 Task: Create New Customer with Customer Name: Chicken Express, Billing Address Line1: 3101 Abia Martin Drive, Billing Address Line2:  Panther Burn, Billing Address Line3:  Mississippi 38765
Action: Mouse moved to (165, 52)
Screenshot: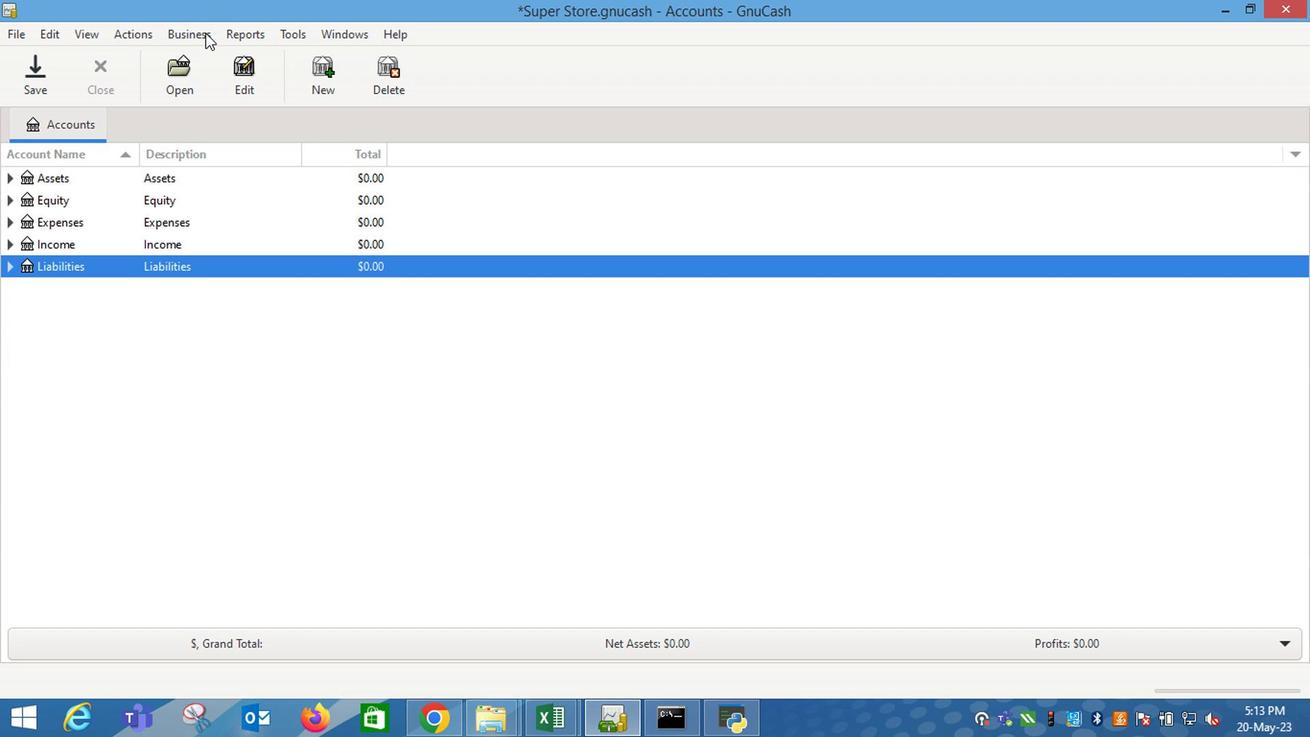 
Action: Mouse pressed left at (165, 52)
Screenshot: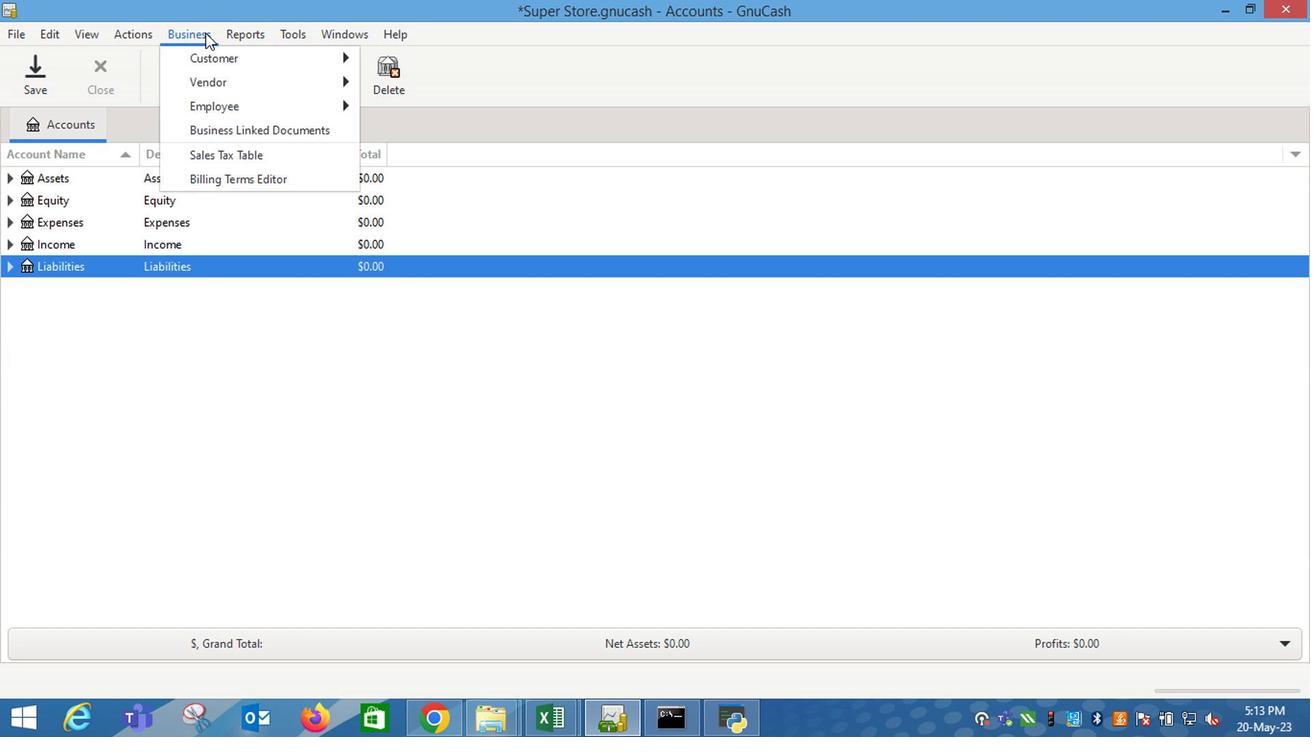 
Action: Mouse moved to (314, 88)
Screenshot: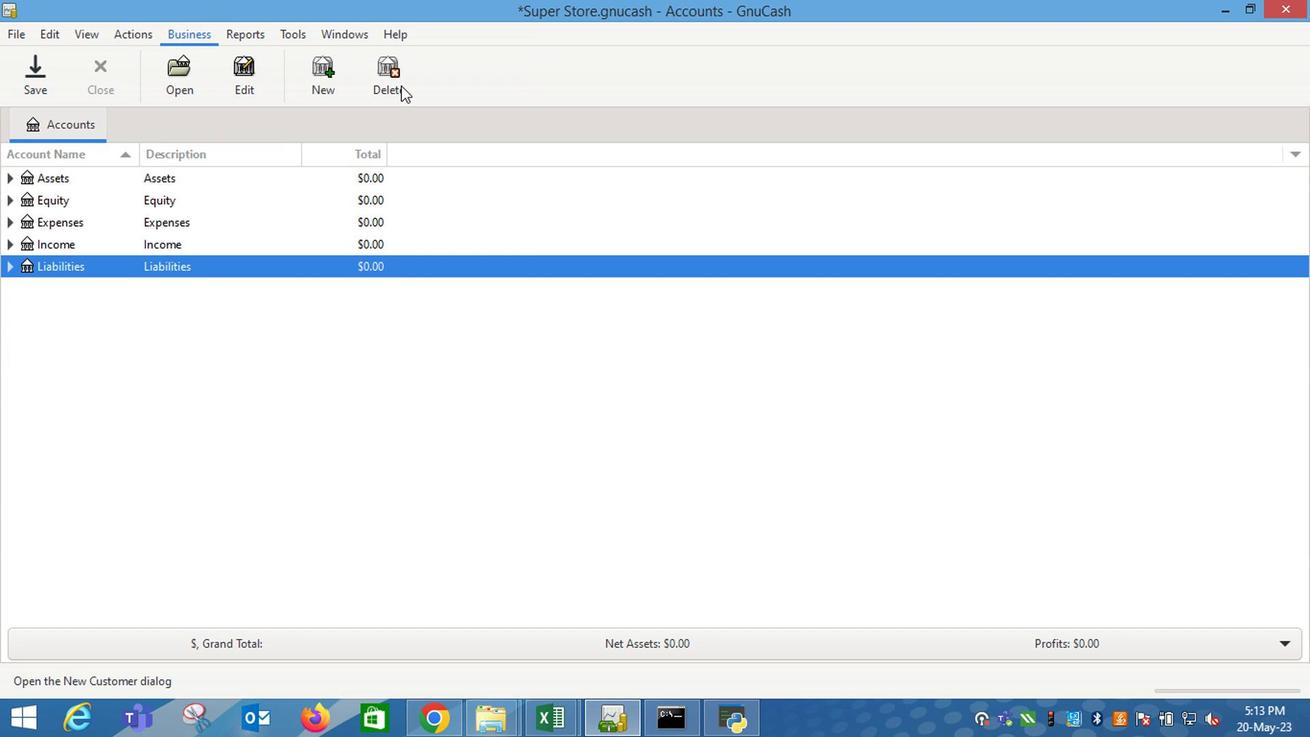 
Action: Mouse pressed left at (314, 88)
Screenshot: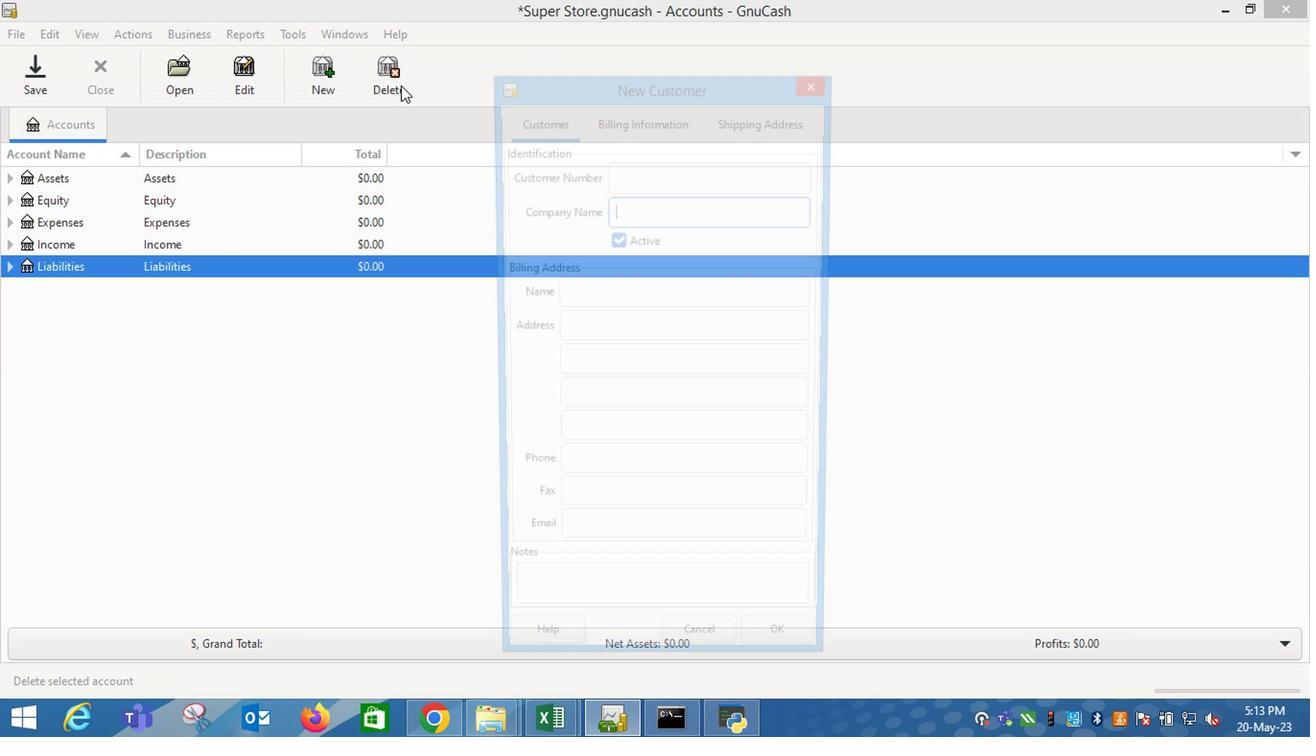 
Action: Key pressed <Key.shift_r>Chicken<Key.space><Key.shift_r>Express<Key.space><Key.backspace><Key.tab><Key.tab><Key.tab>3101<Key.space><Key.shift_r>Abia<Key.space><Key.shift_r>Mari<Key.backspace>ton<Key.backspace><Key.backspace>on<Key.backspace><Key.backspace>
Screenshot: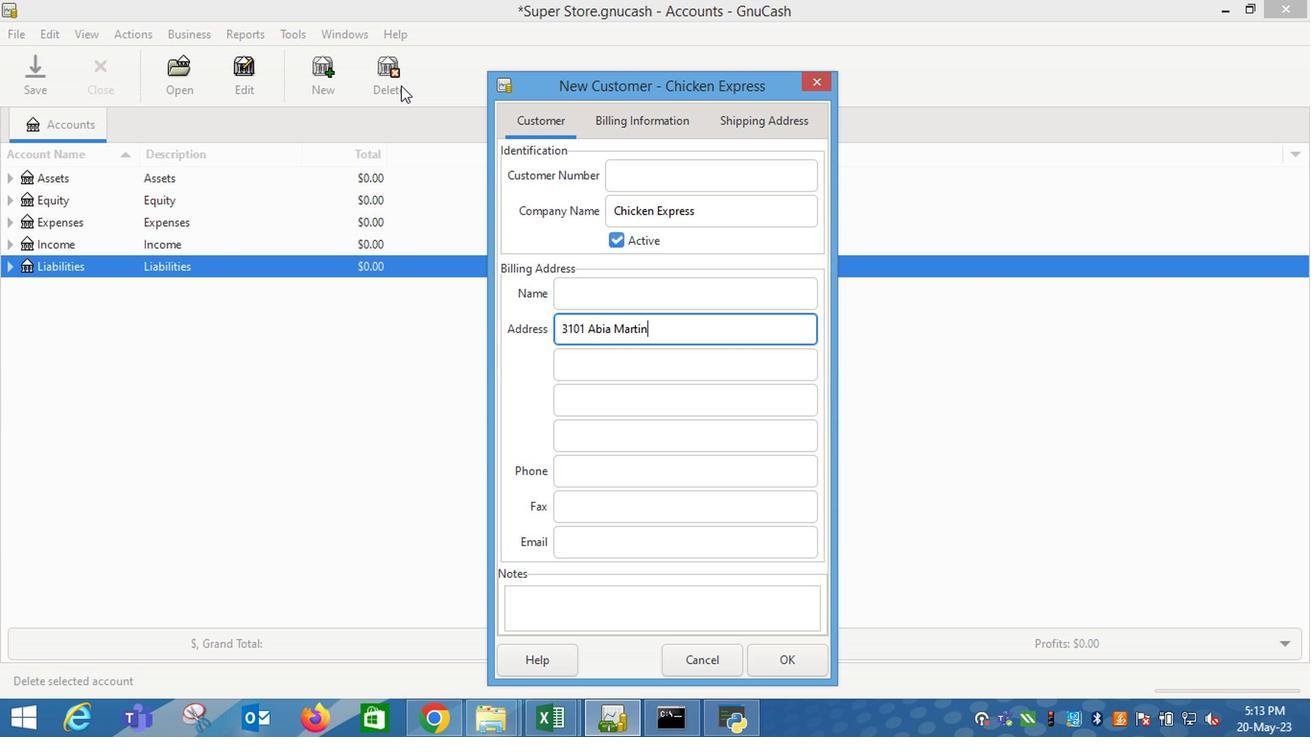
Action: Mouse moved to (176, 53)
Screenshot: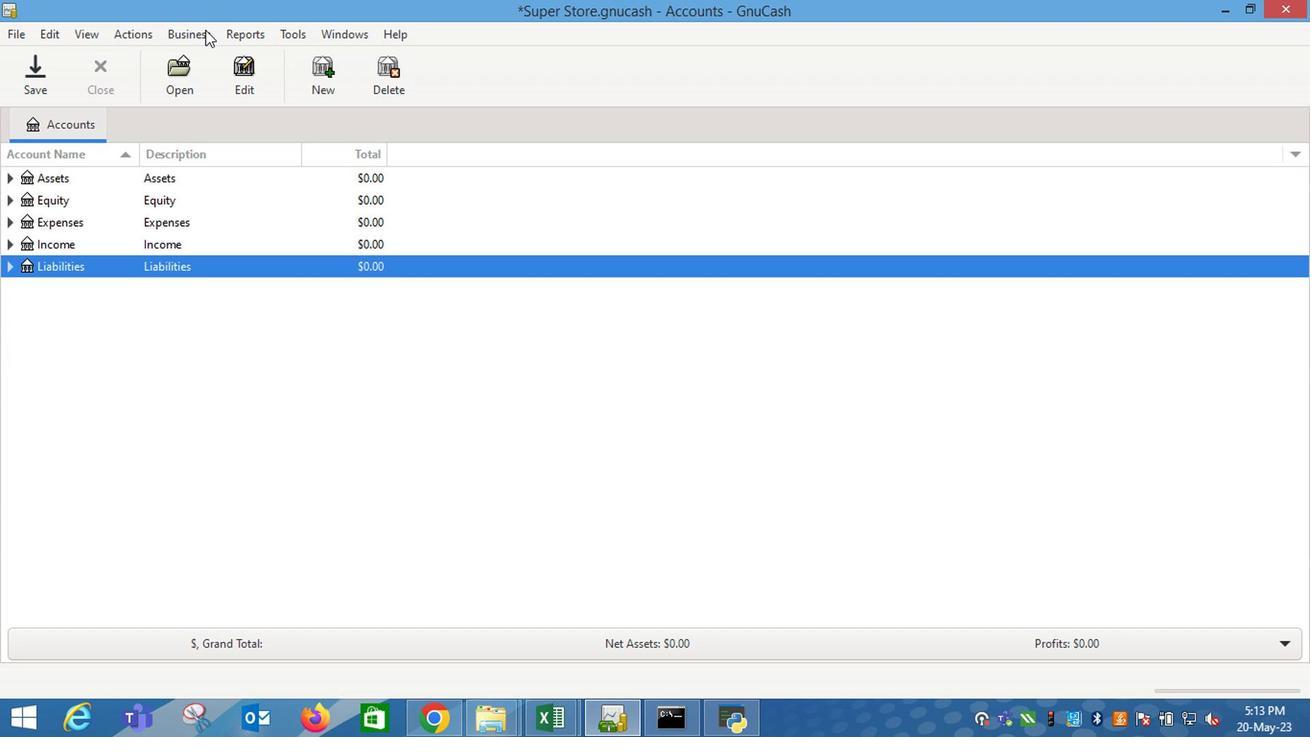 
Action: Mouse pressed left at (176, 53)
Screenshot: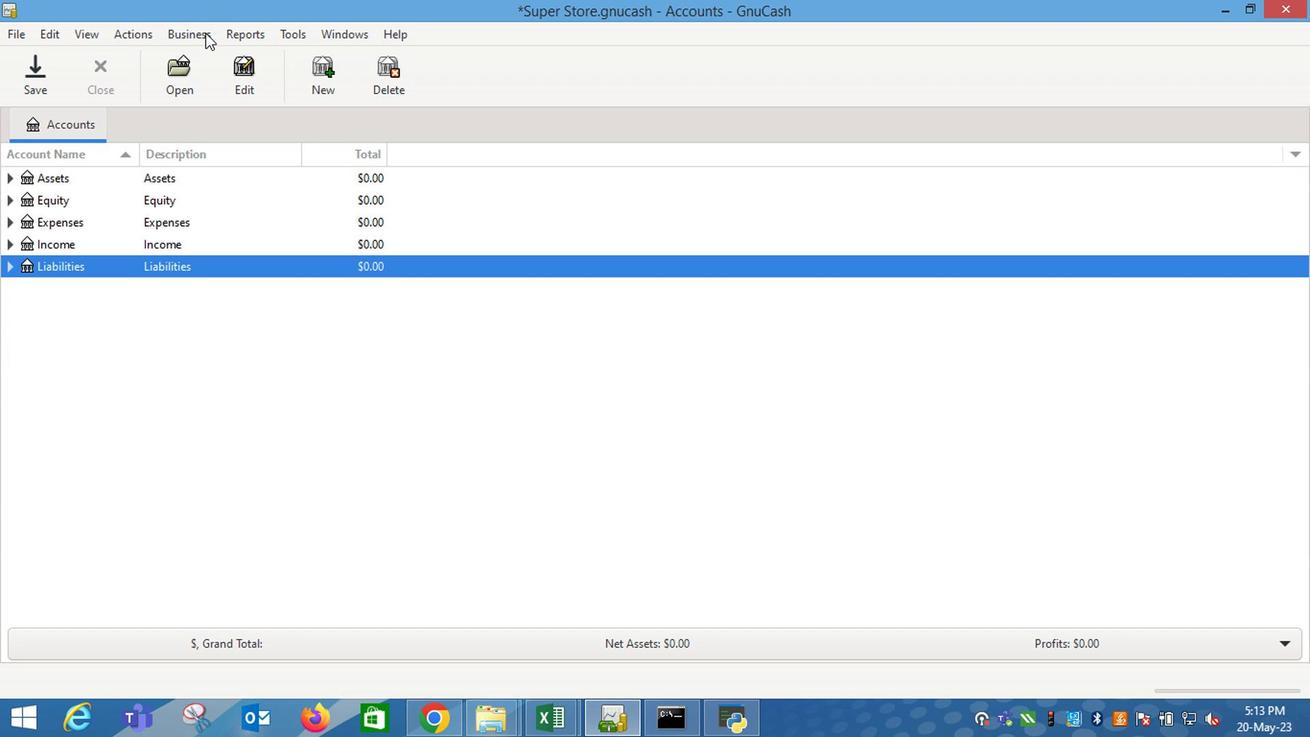 
Action: Mouse moved to (315, 90)
Screenshot: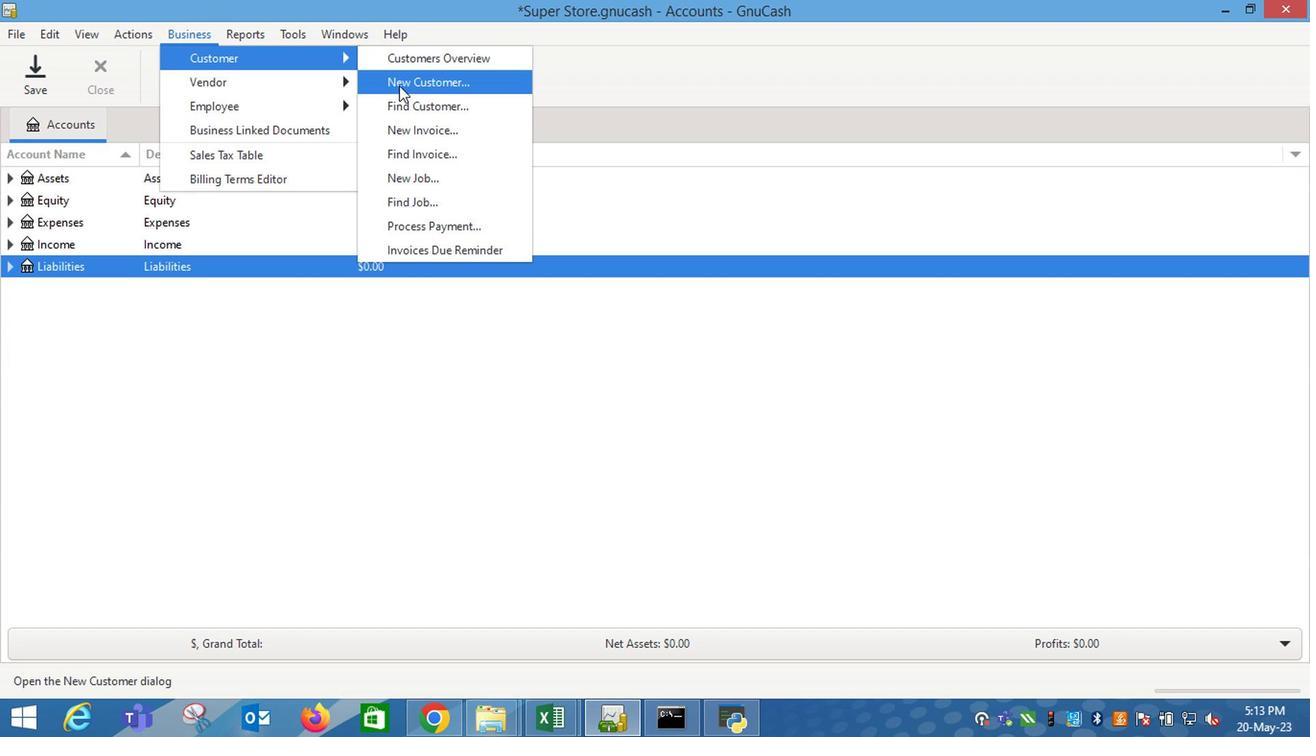 
Action: Mouse pressed left at (315, 90)
Screenshot: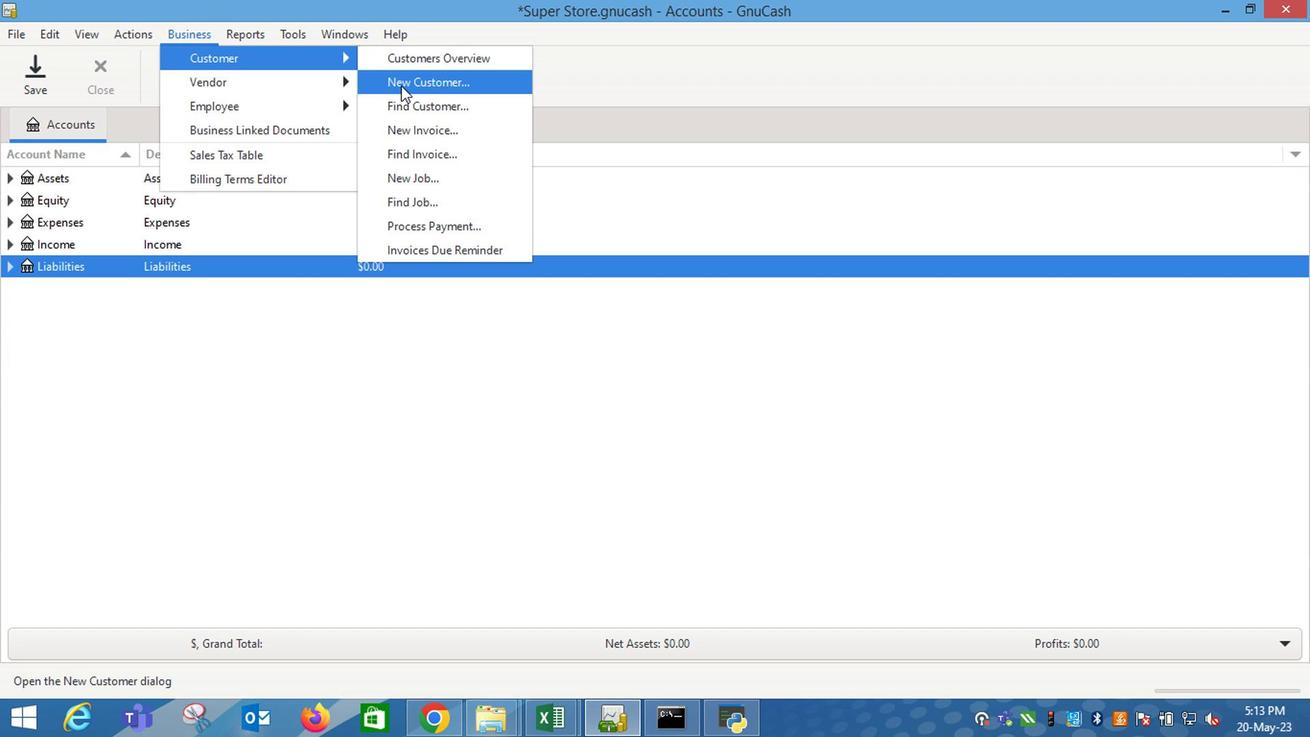 
Action: Mouse moved to (315, 90)
Screenshot: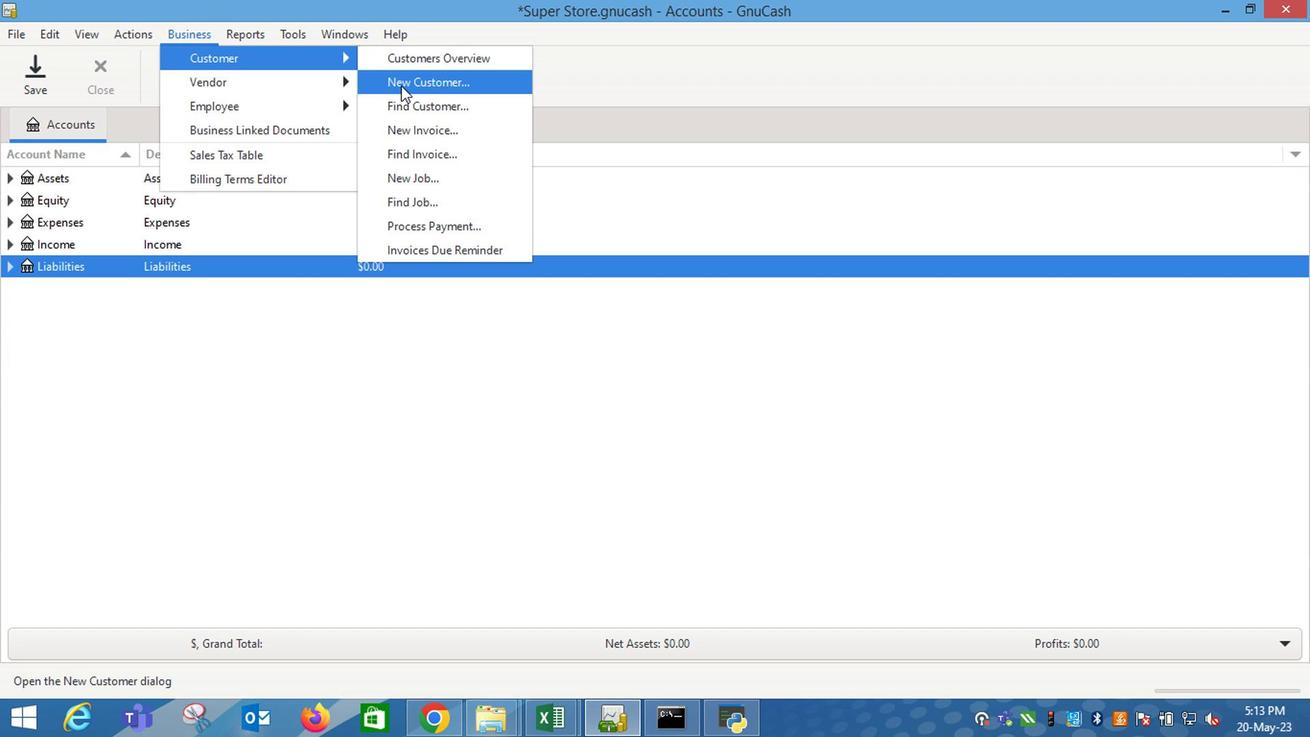 
Action: Key pressed <Key.shift_r>Chicc<Key.backspace>ken<Key.space><Key.shift_r>Express<Key.tab><Key.tab><Key.tab>3101<Key.space><Key.shift_r>Abia<Key.space><Key.shift_r>Marton<Key.backspace><Key.backspace>in<Key.space><Key.shift_r>Drive<Key.tab><Key.shift_r>P<Key.tab><Key.shift_r>M<Key.right><Key.enter>
Screenshot: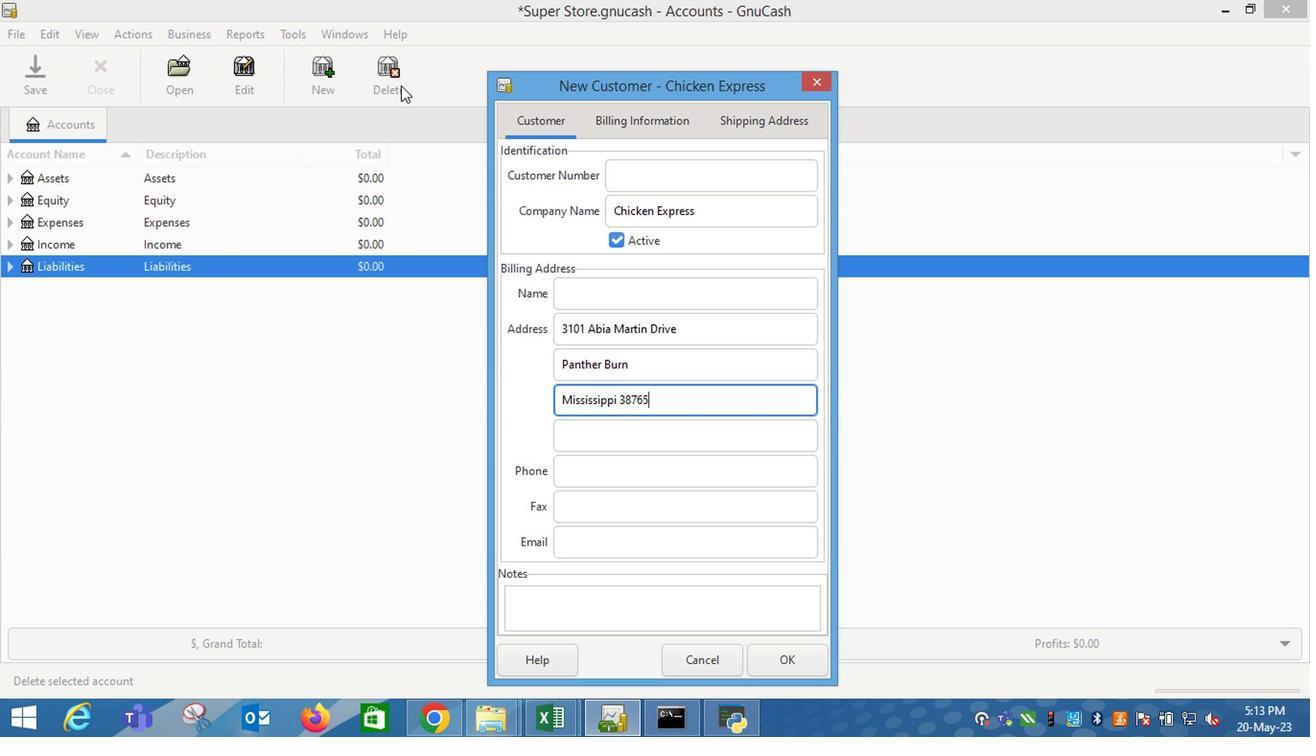 
